 Task: Make in the project TrueNorth an epic 'Vulnerability Management'.
Action: Mouse moved to (215, 342)
Screenshot: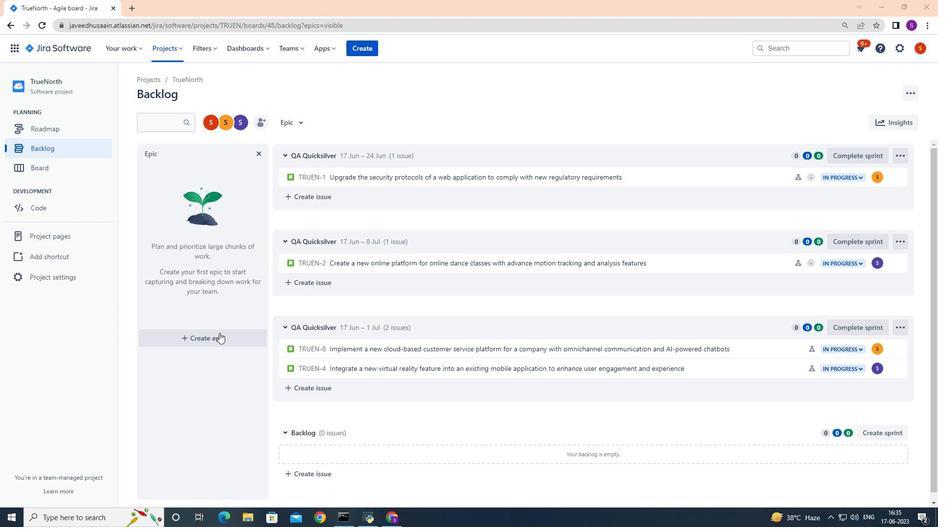 
Action: Mouse pressed left at (215, 342)
Screenshot: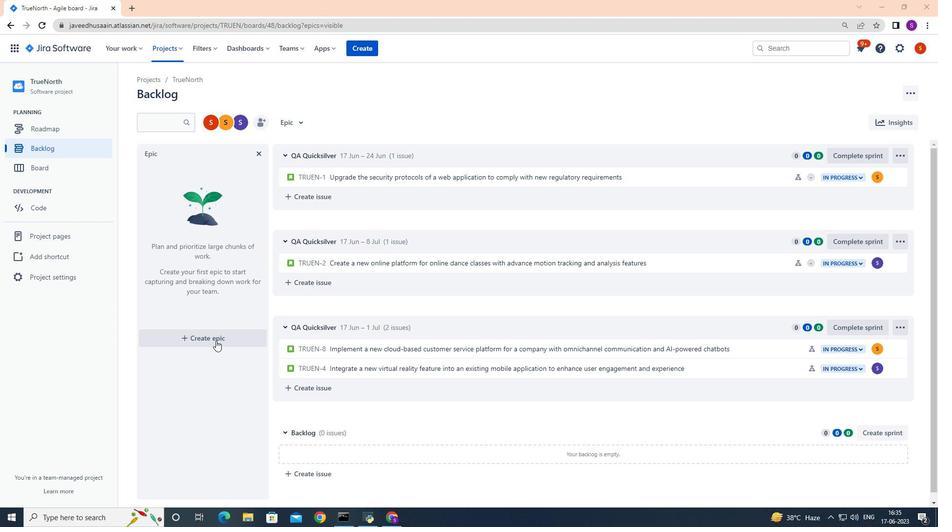 
Action: Mouse moved to (196, 338)
Screenshot: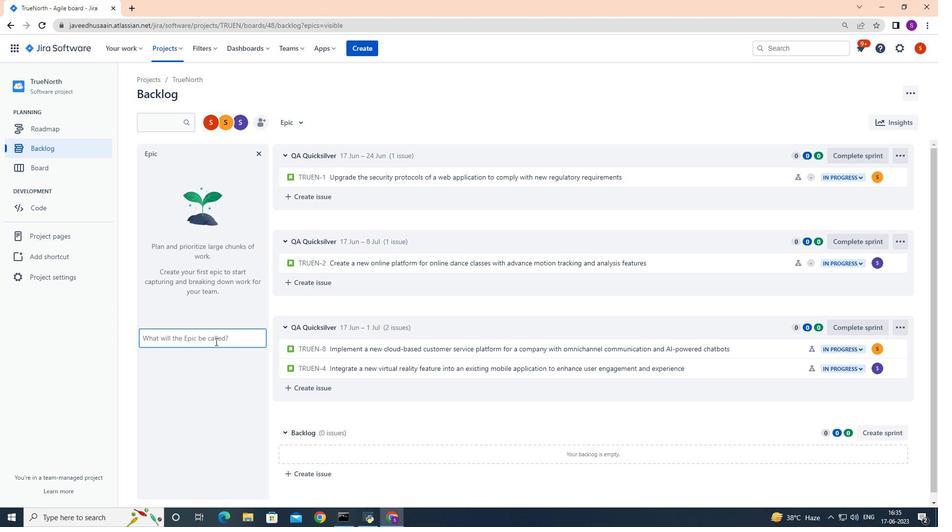 
Action: Mouse pressed left at (196, 338)
Screenshot: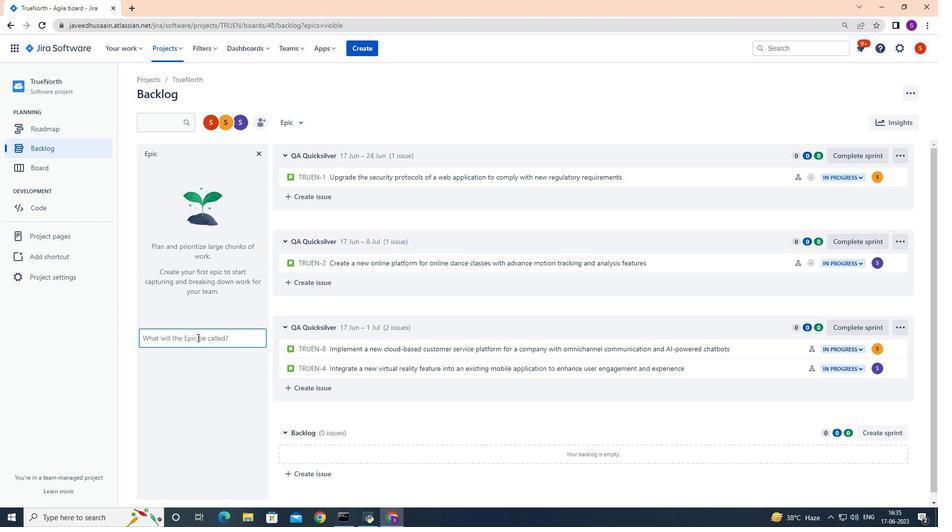 
Action: Key pressed <Key.shift>Vulnerability<Key.space><Key.shift>Management<Key.enter>
Screenshot: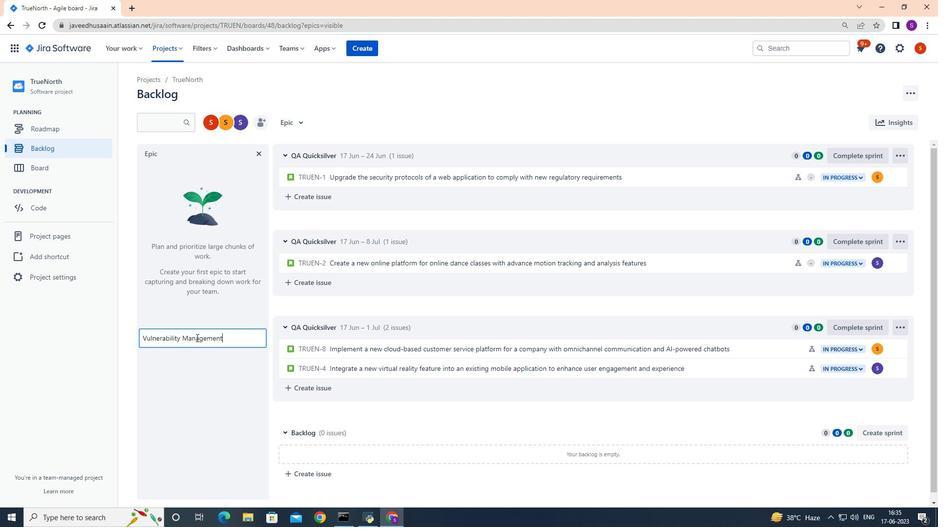 
